 Task: Select editor.action.goToReferences in the goto location:alternative implementation command.
Action: Mouse moved to (20, 518)
Screenshot: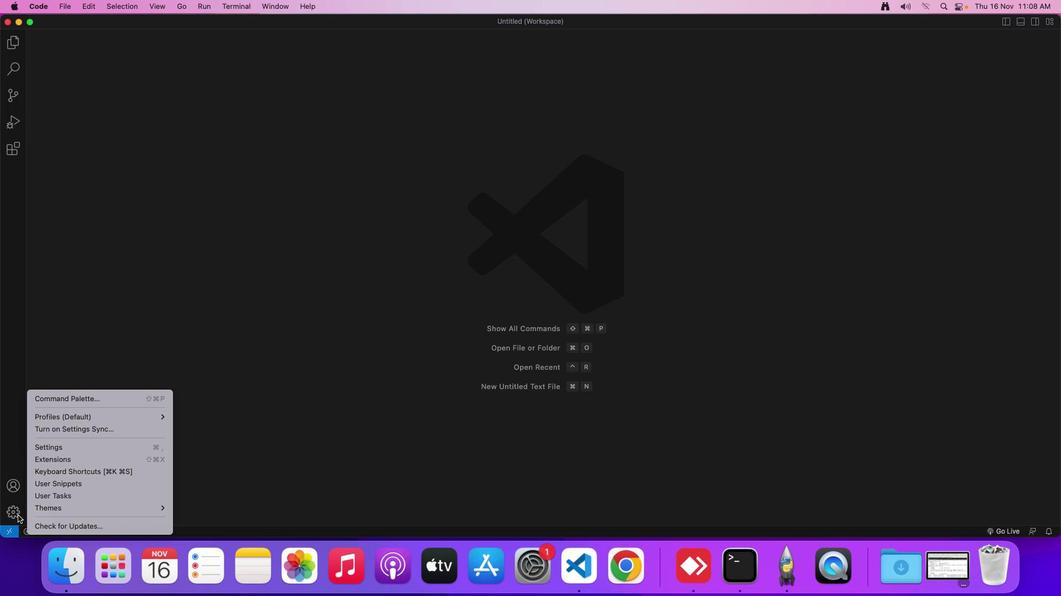 
Action: Mouse pressed left at (20, 518)
Screenshot: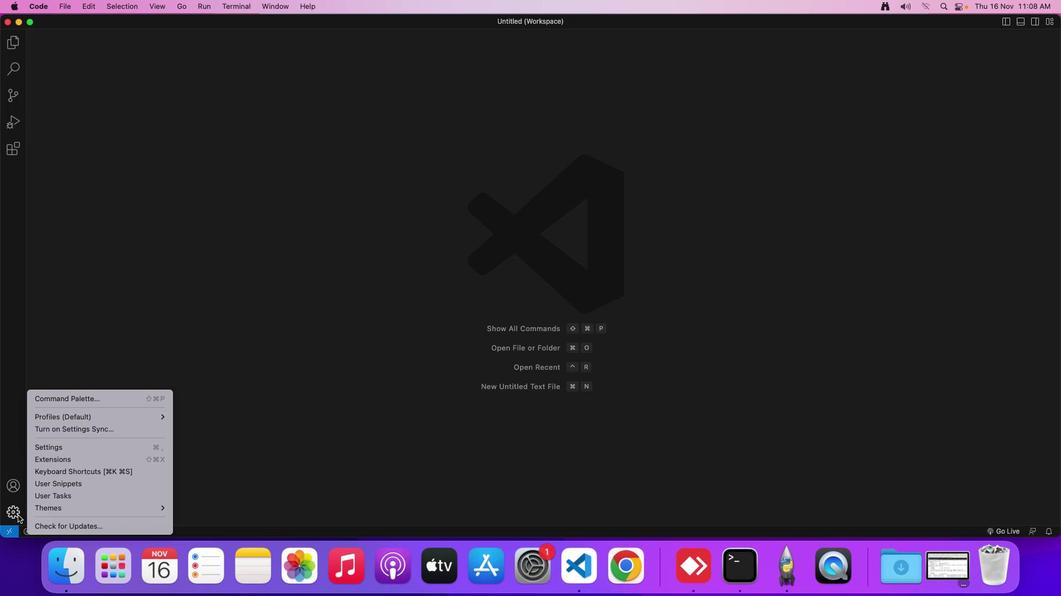 
Action: Mouse moved to (77, 453)
Screenshot: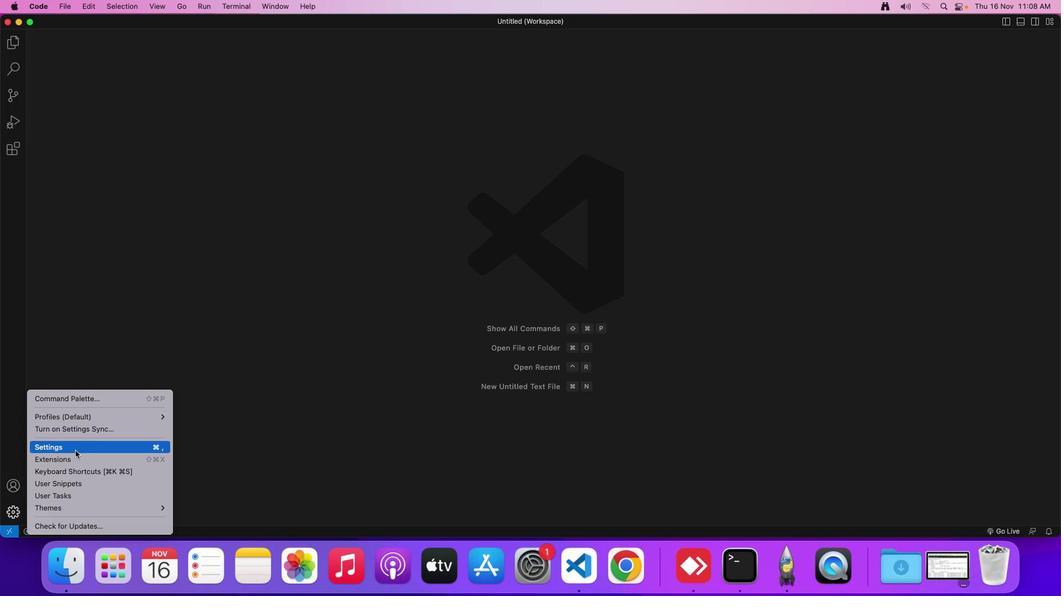 
Action: Mouse pressed left at (77, 453)
Screenshot: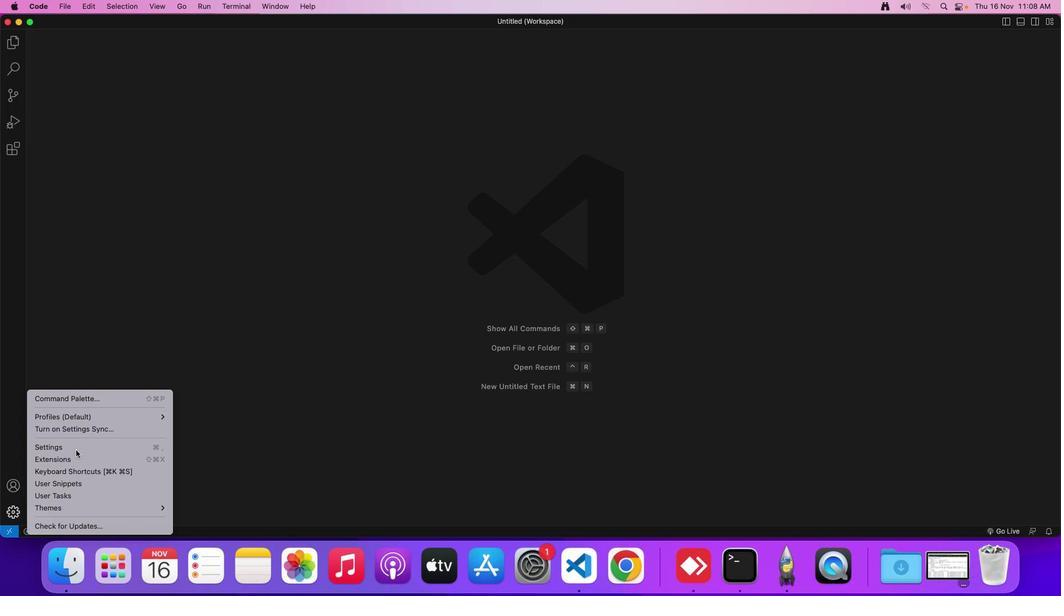 
Action: Mouse moved to (276, 90)
Screenshot: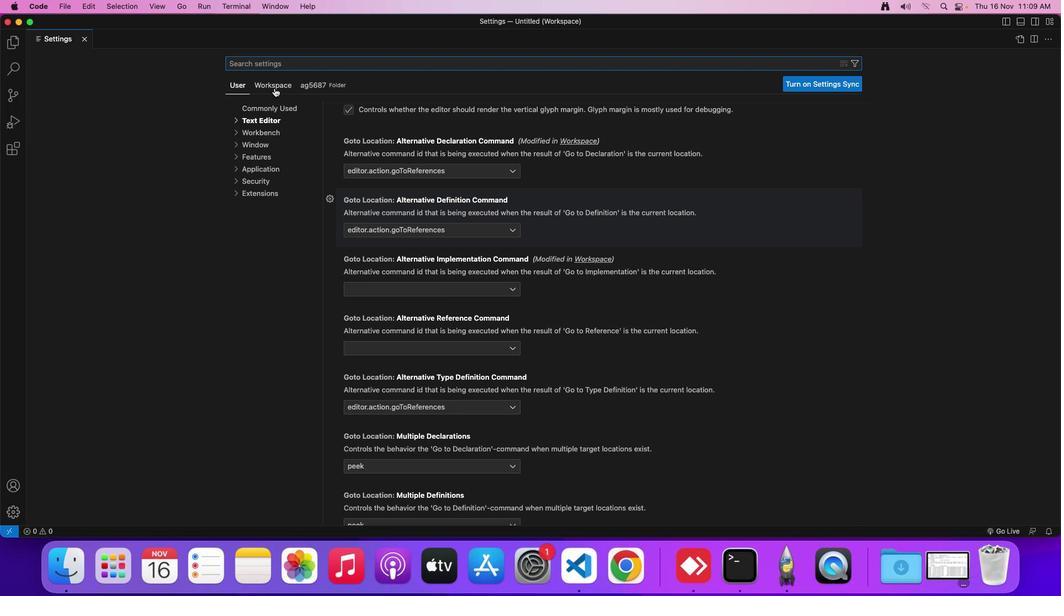 
Action: Mouse pressed left at (276, 90)
Screenshot: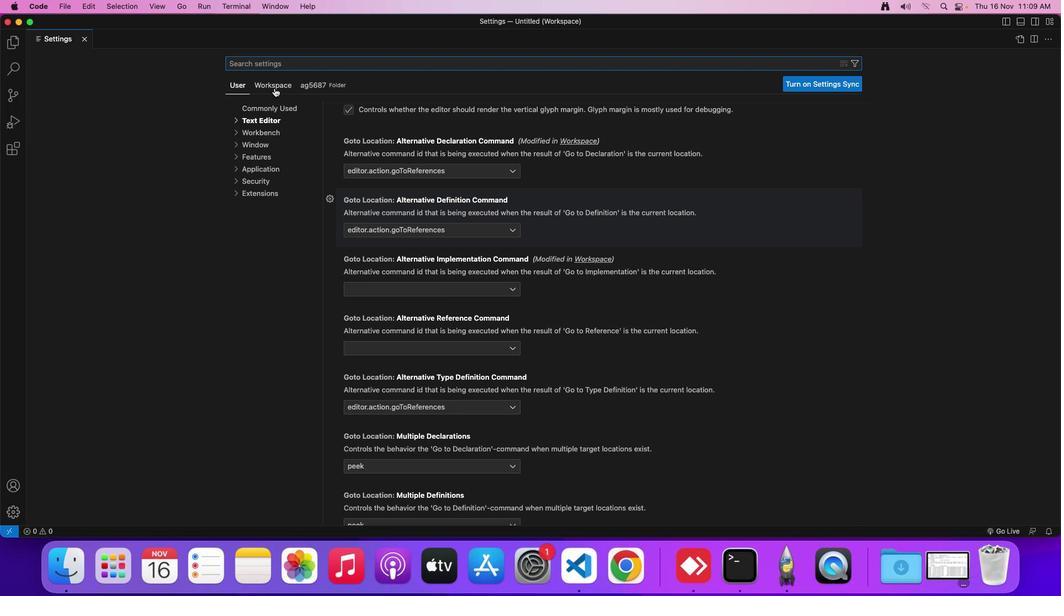 
Action: Mouse moved to (268, 118)
Screenshot: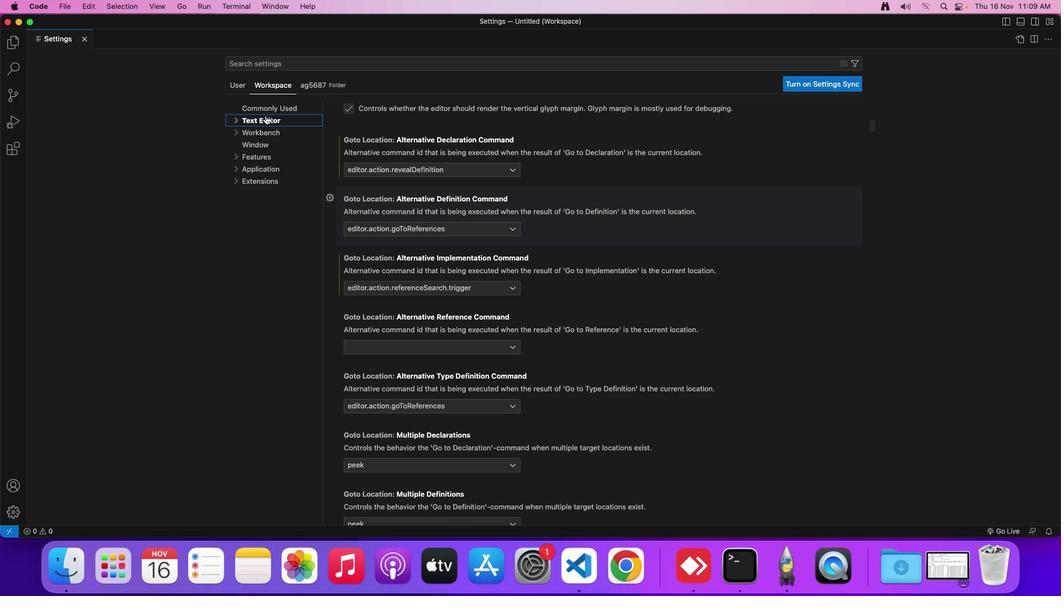 
Action: Mouse pressed left at (268, 118)
Screenshot: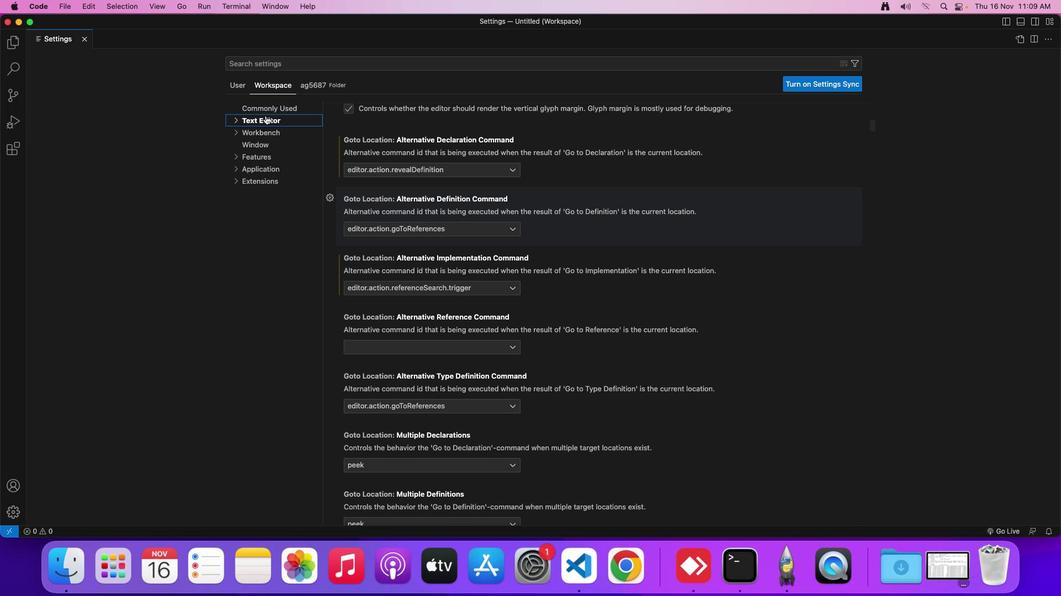 
Action: Mouse moved to (443, 293)
Screenshot: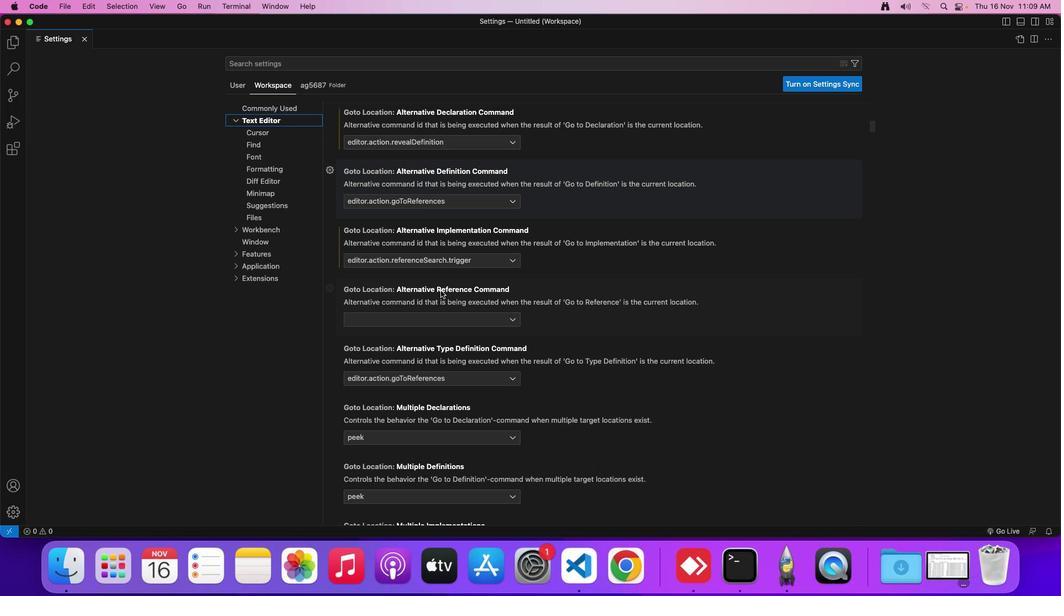 
Action: Mouse scrolled (443, 293) with delta (2, 1)
Screenshot: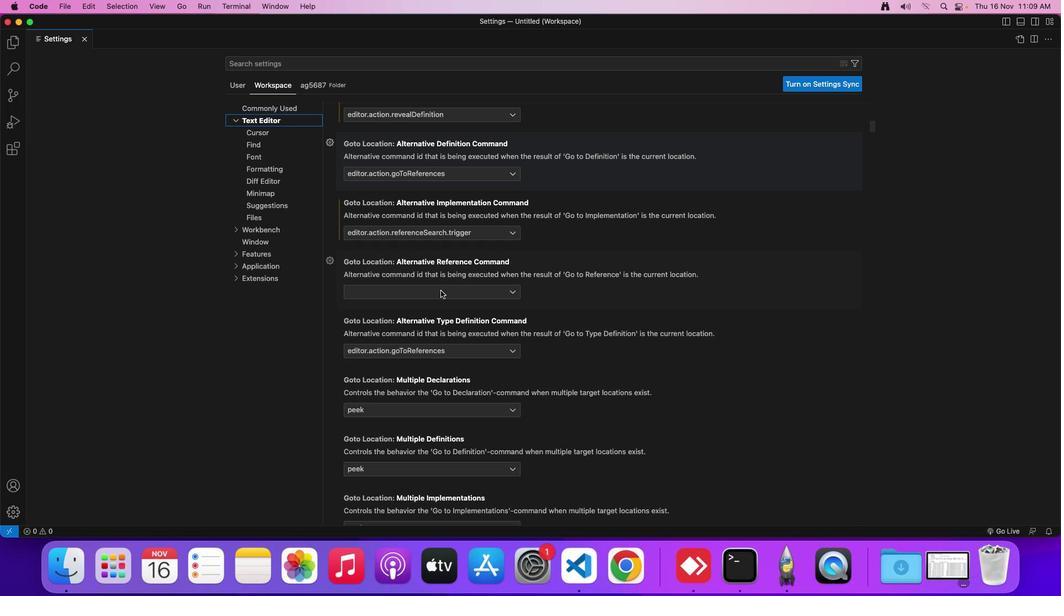
Action: Mouse scrolled (443, 293) with delta (2, 1)
Screenshot: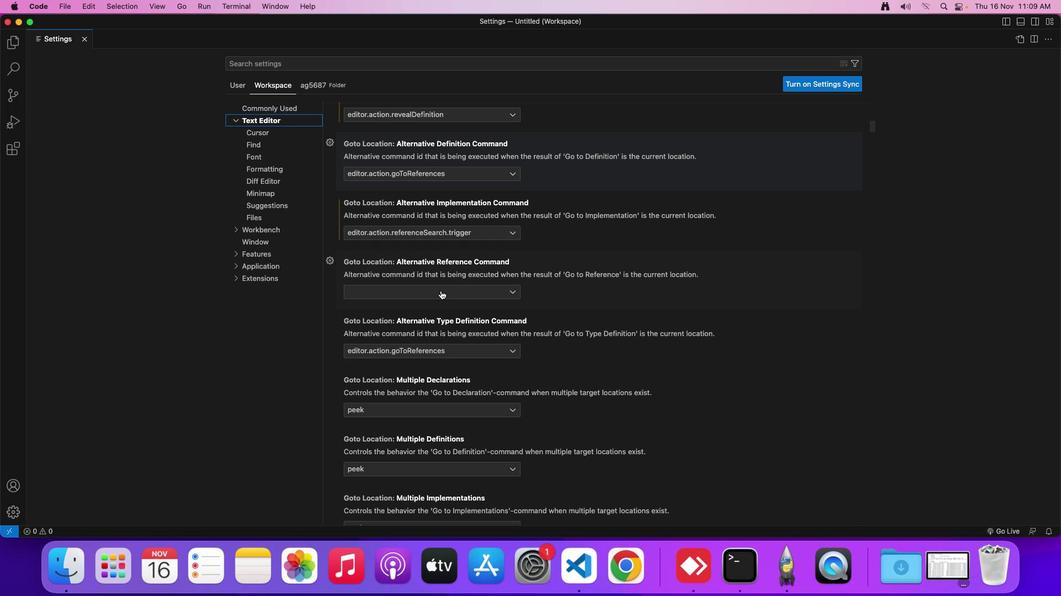 
Action: Mouse moved to (443, 293)
Screenshot: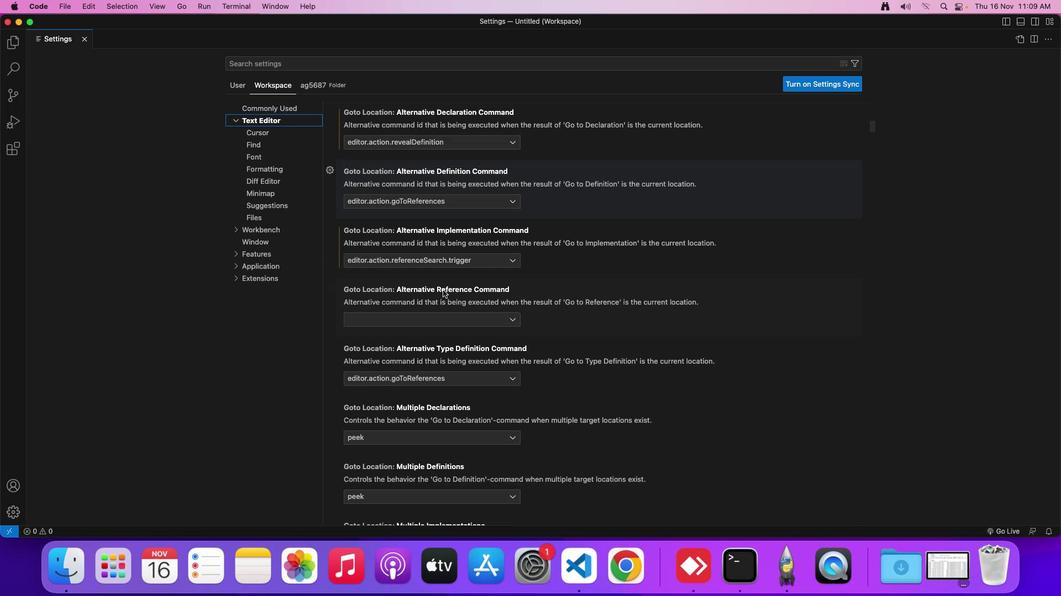 
Action: Mouse scrolled (443, 293) with delta (2, 2)
Screenshot: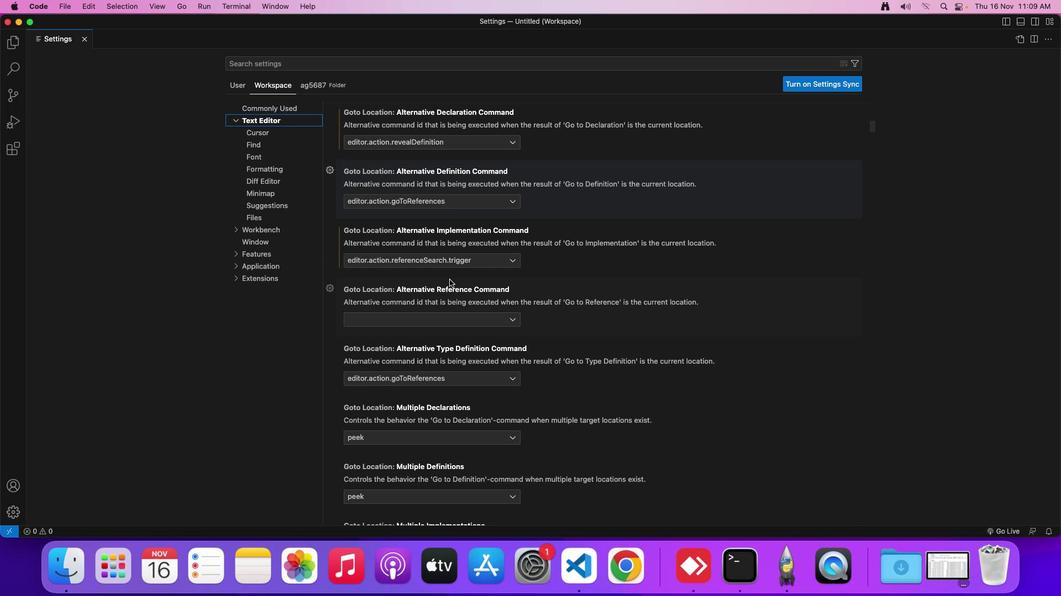 
Action: Mouse moved to (463, 260)
Screenshot: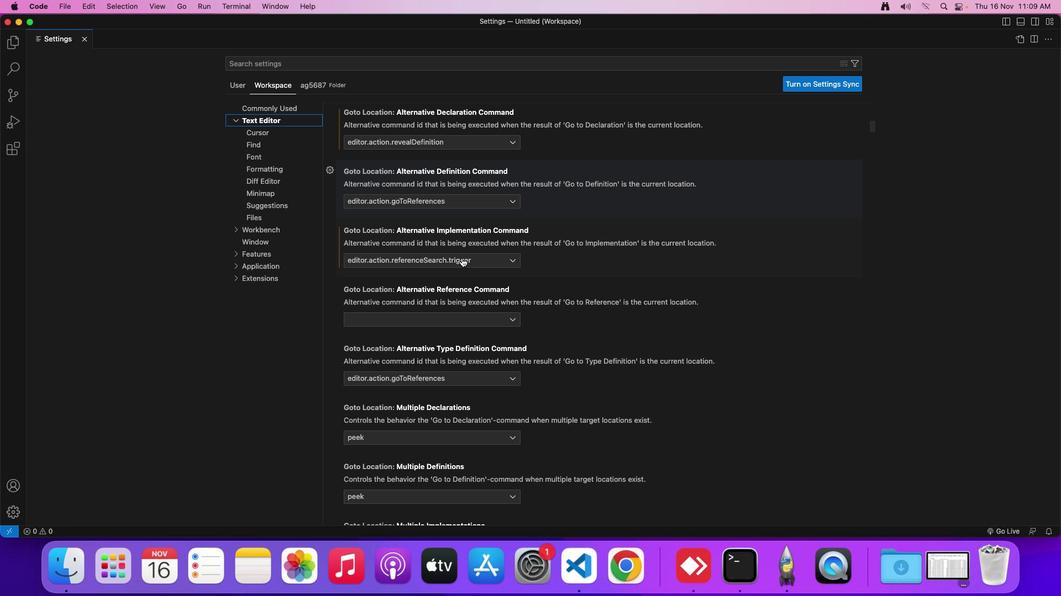 
Action: Mouse pressed left at (463, 260)
Screenshot: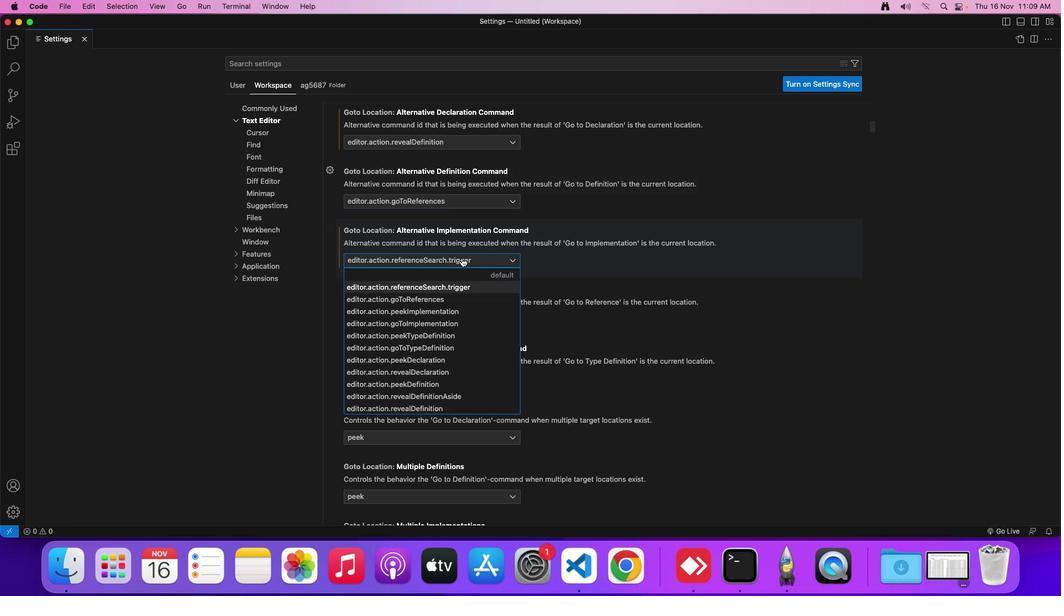 
Action: Mouse moved to (397, 302)
Screenshot: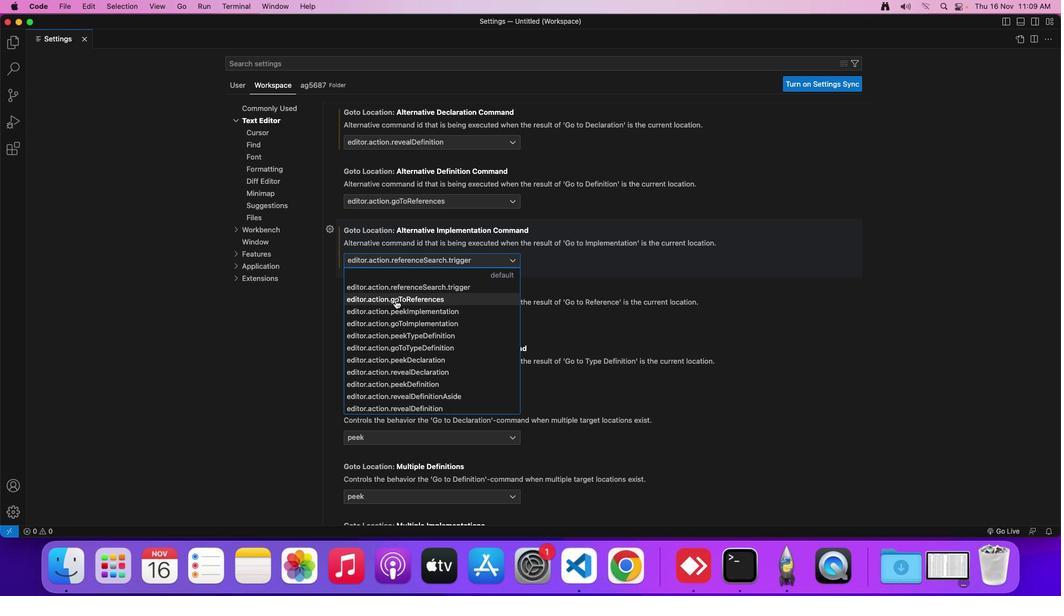
Action: Mouse pressed left at (397, 302)
Screenshot: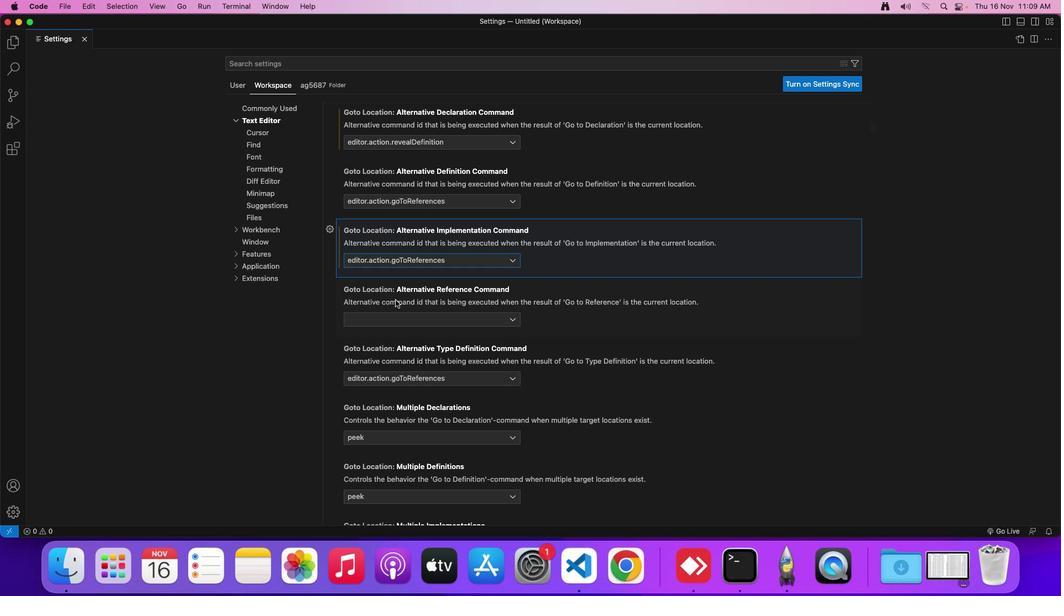 
Action: Mouse moved to (461, 259)
Screenshot: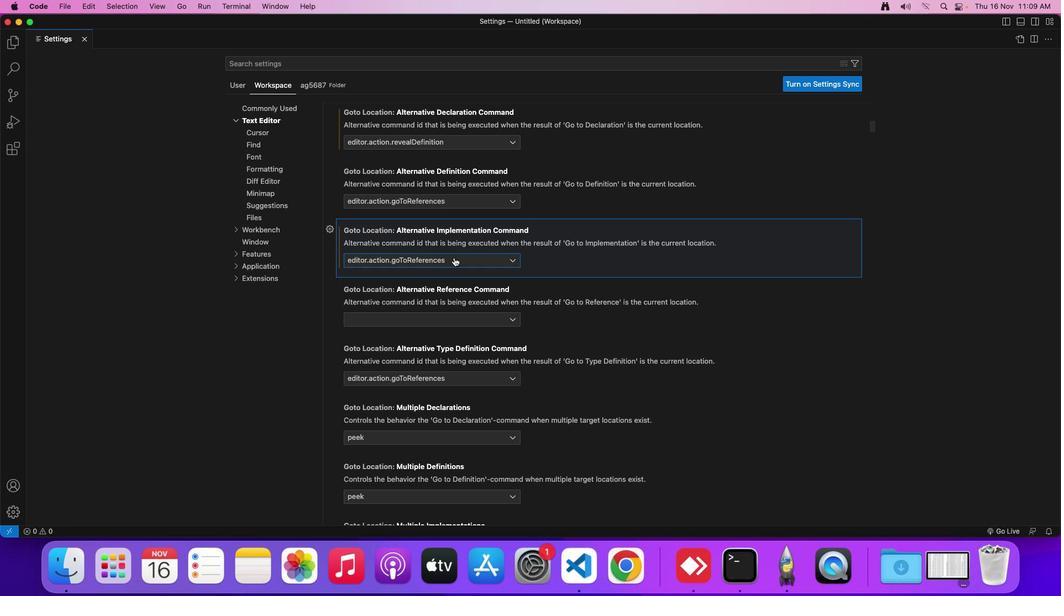 
